 Task: Select the job type as contract.
Action: Mouse moved to (835, 109)
Screenshot: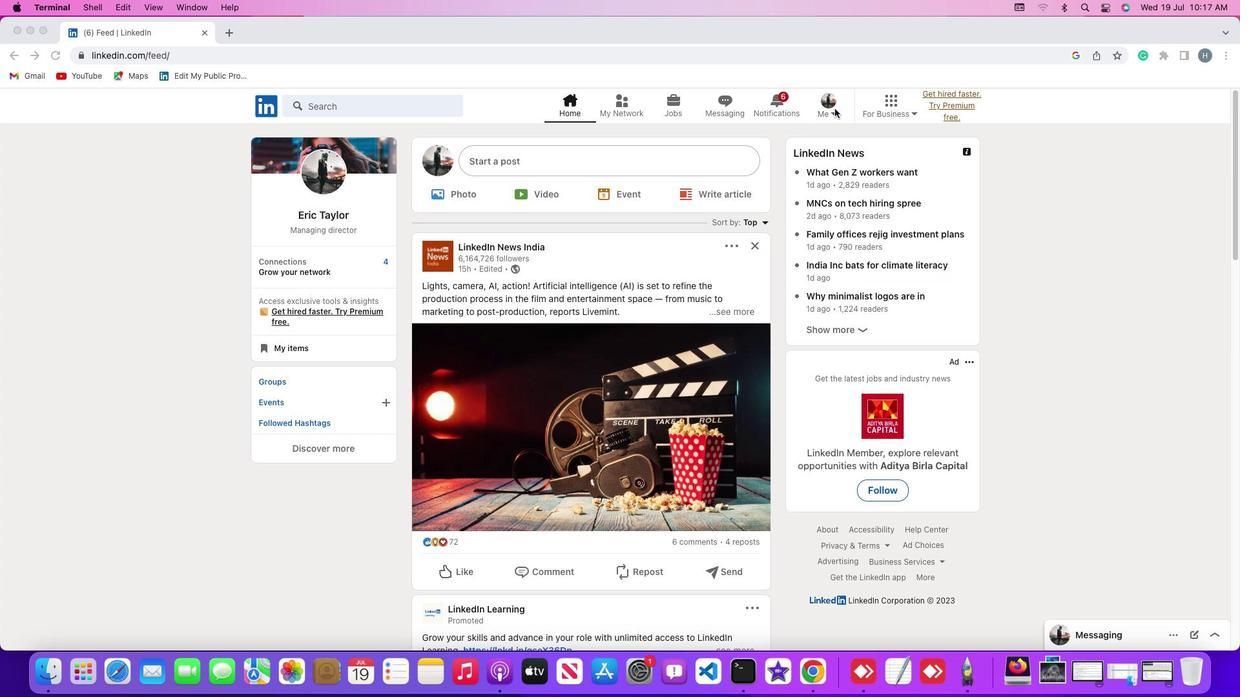 
Action: Mouse pressed left at (835, 109)
Screenshot: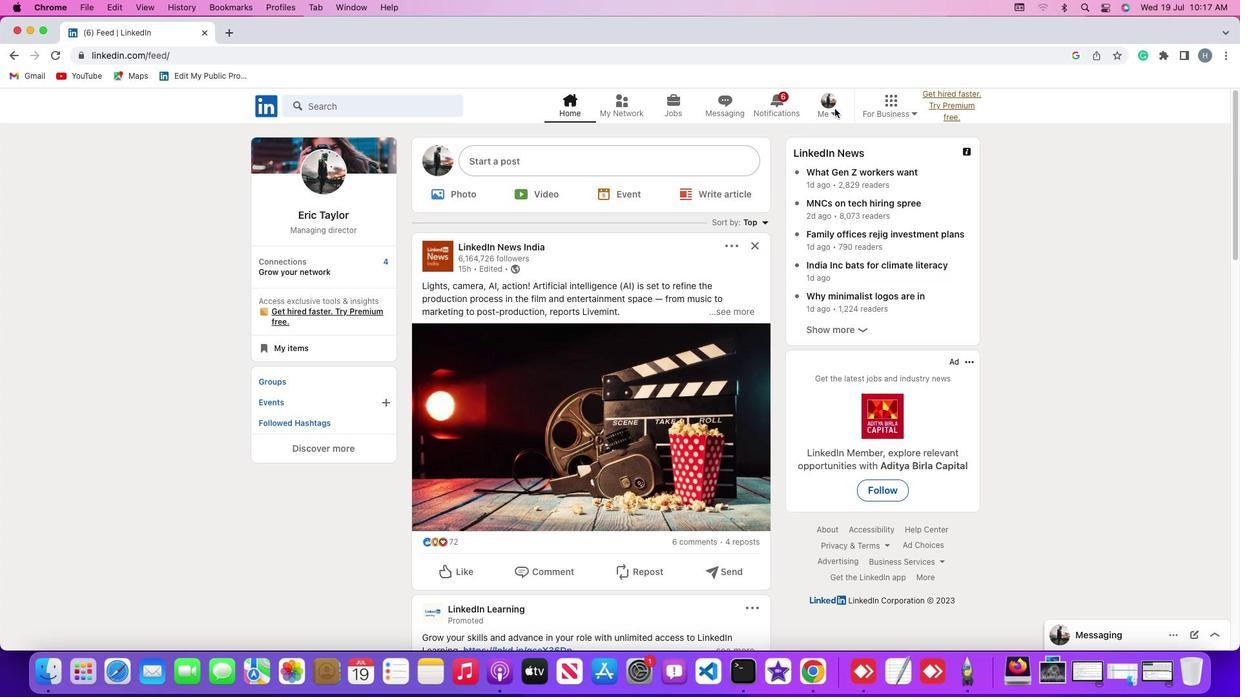 
Action: Mouse moved to (835, 113)
Screenshot: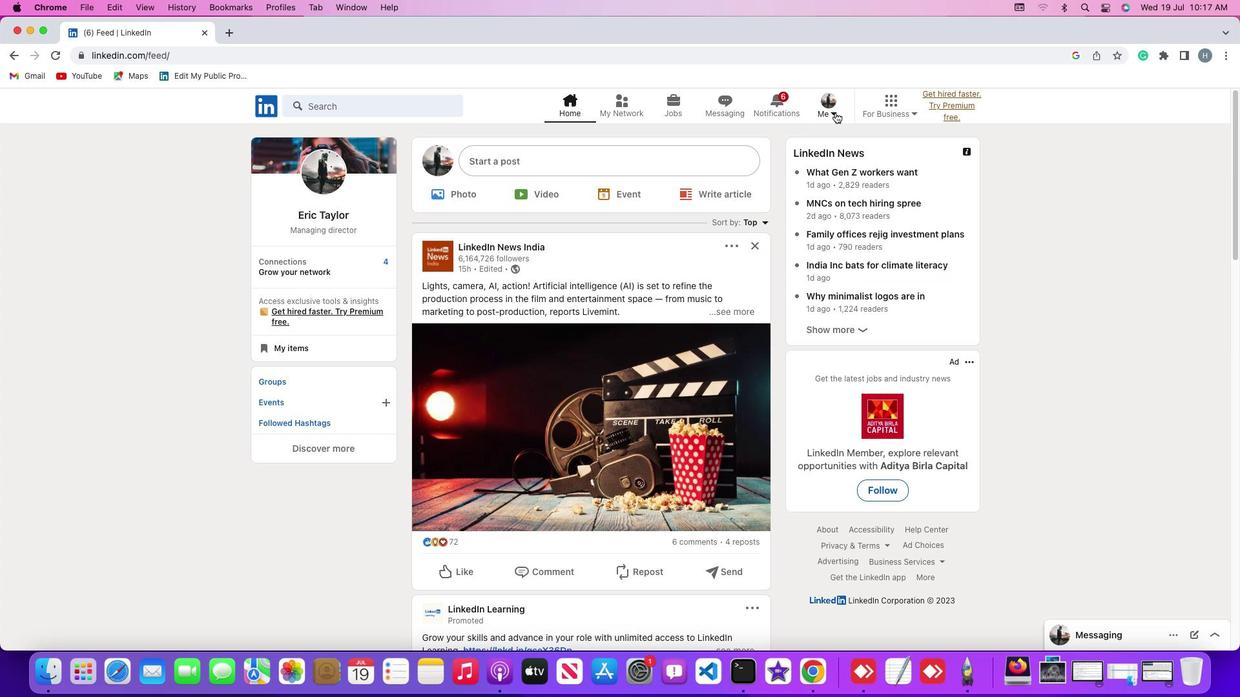 
Action: Mouse pressed left at (835, 113)
Screenshot: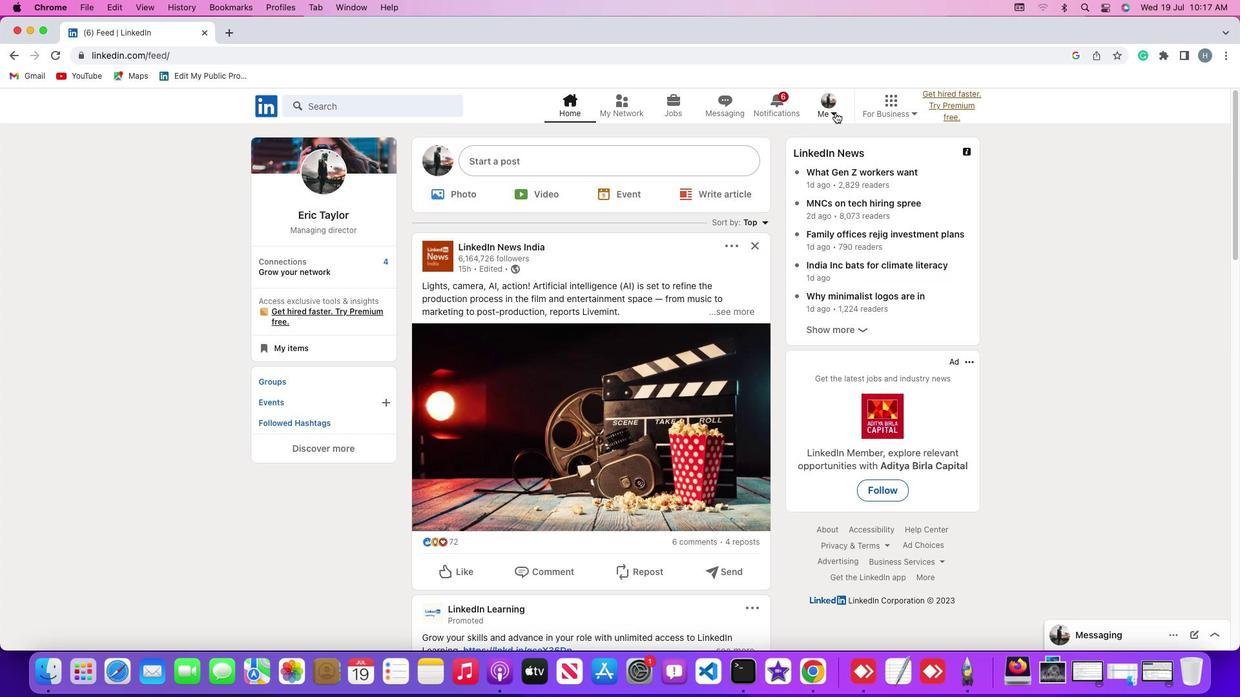 
Action: Mouse moved to (814, 178)
Screenshot: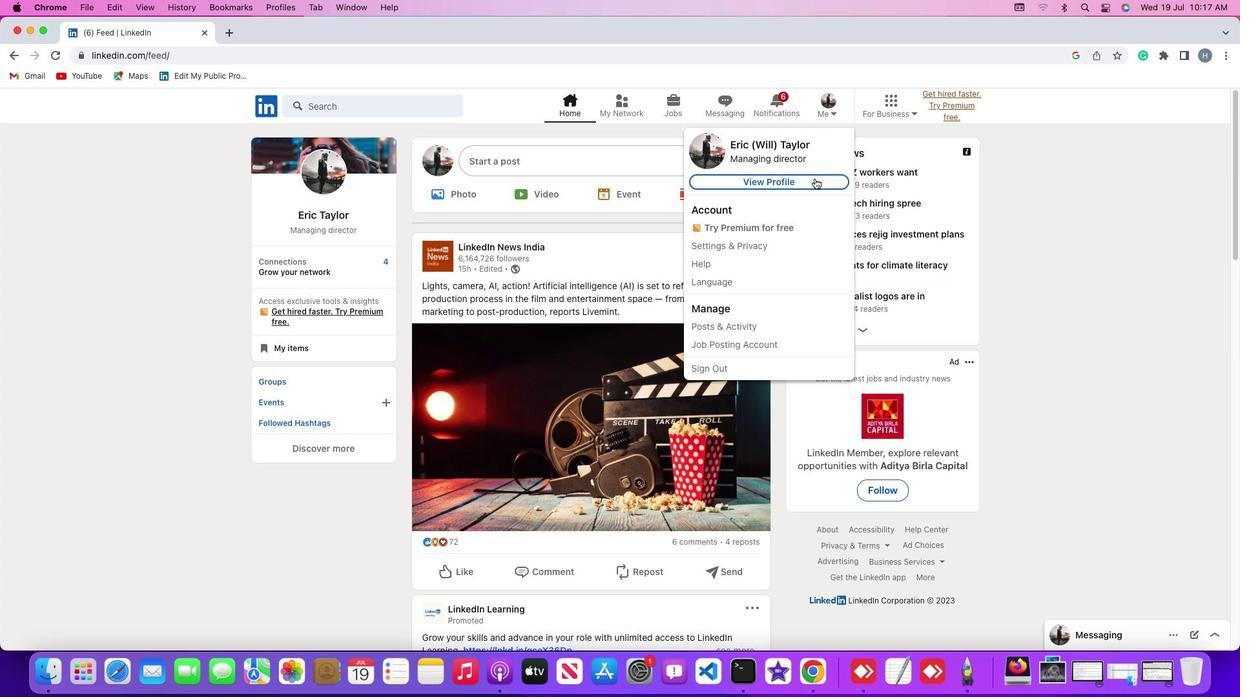 
Action: Mouse pressed left at (814, 178)
Screenshot: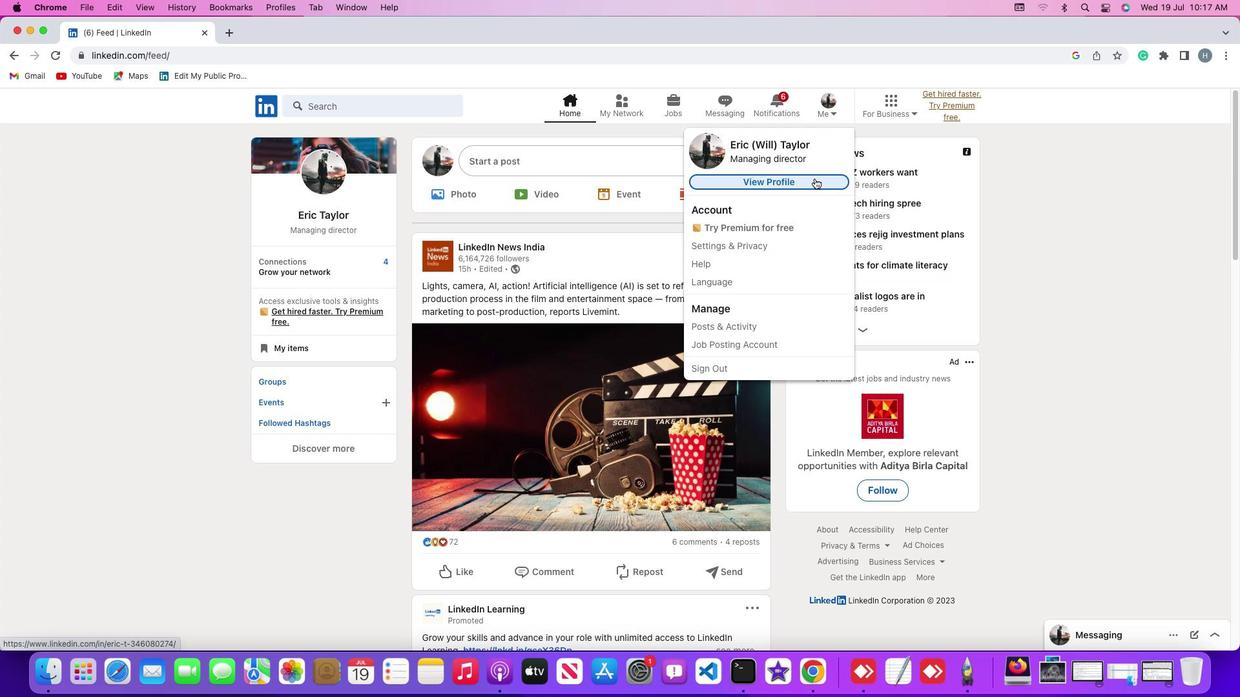 
Action: Mouse moved to (301, 386)
Screenshot: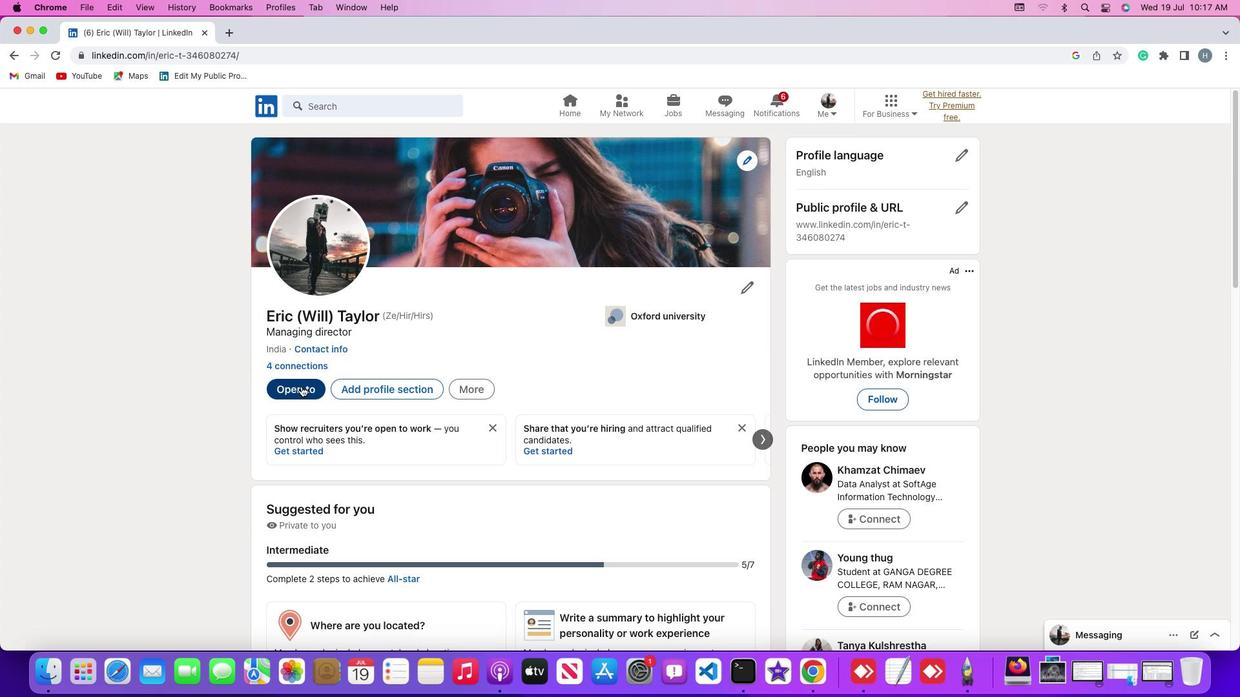 
Action: Mouse pressed left at (301, 386)
Screenshot: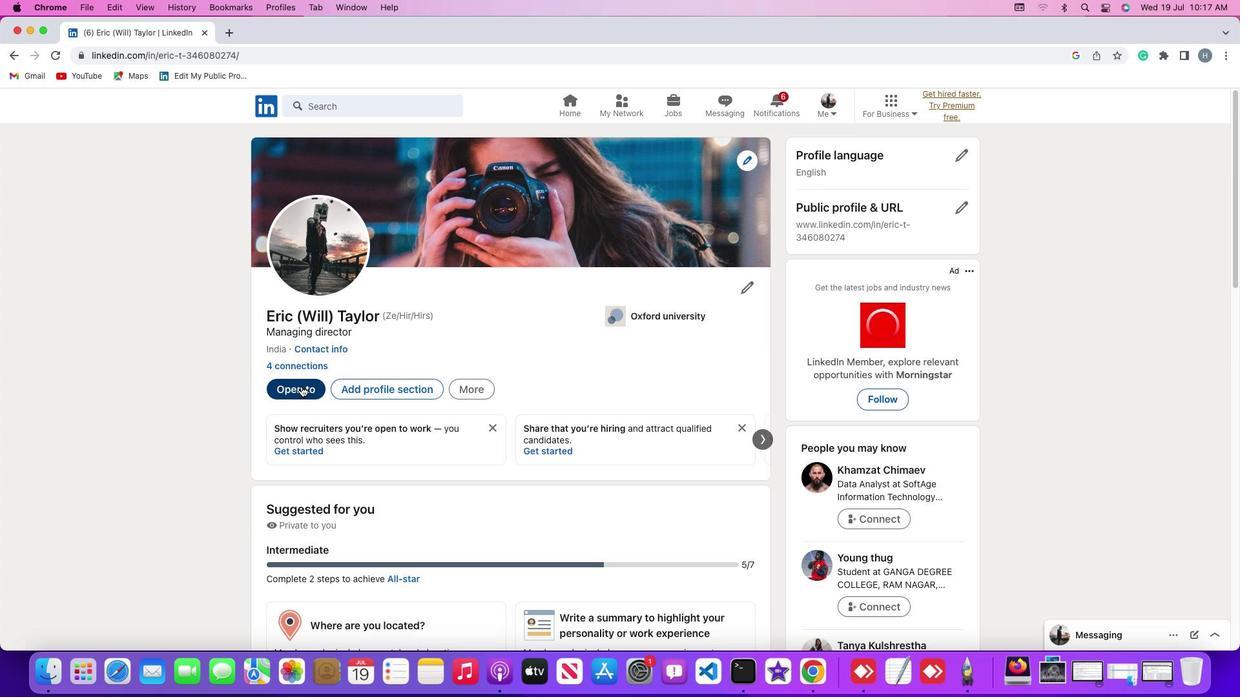 
Action: Mouse moved to (315, 473)
Screenshot: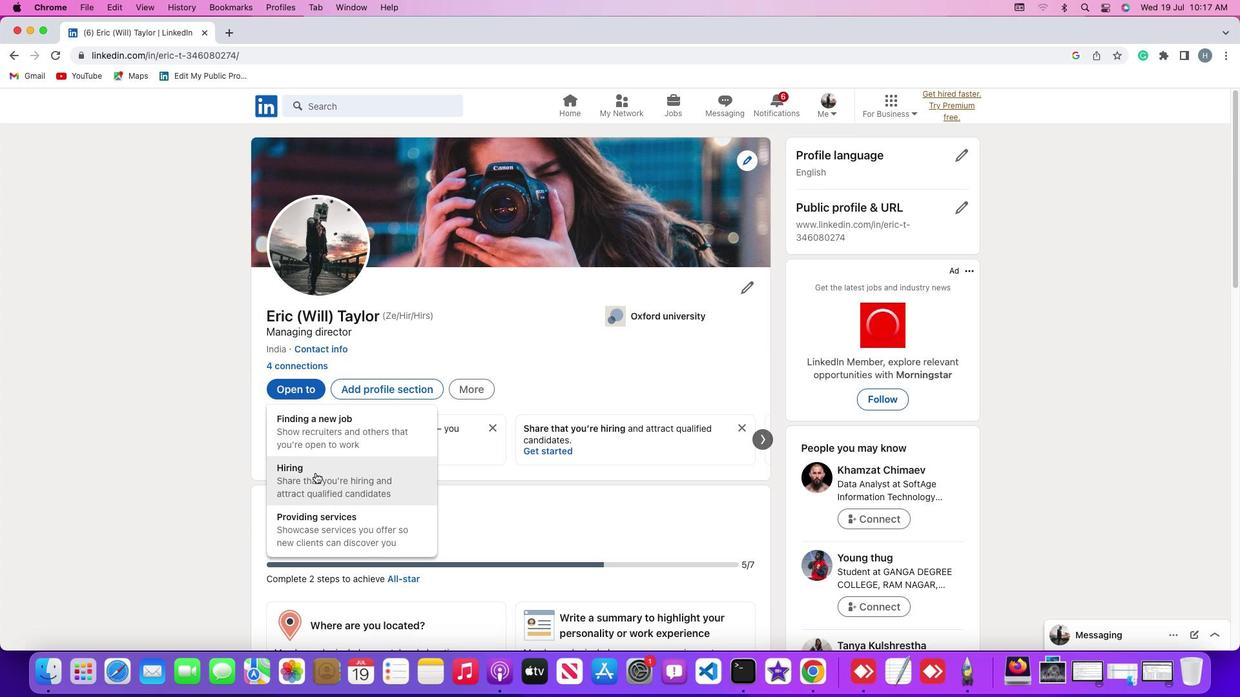 
Action: Mouse pressed left at (315, 473)
Screenshot: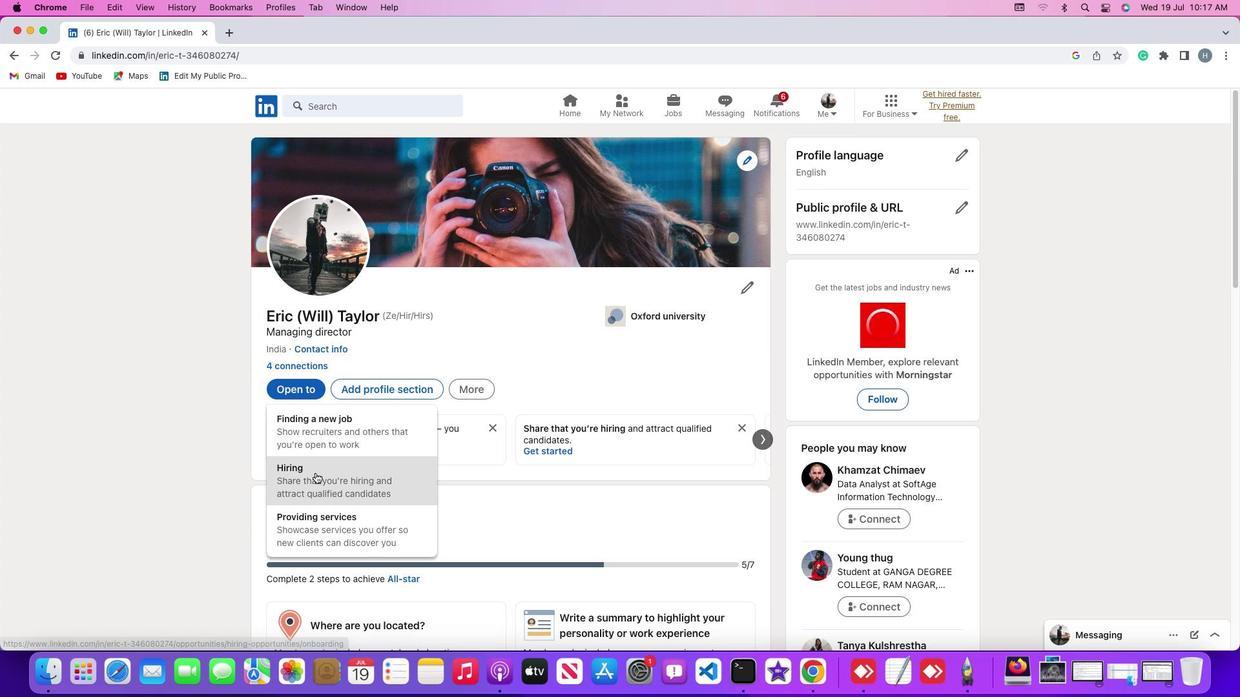 
Action: Mouse moved to (612, 443)
Screenshot: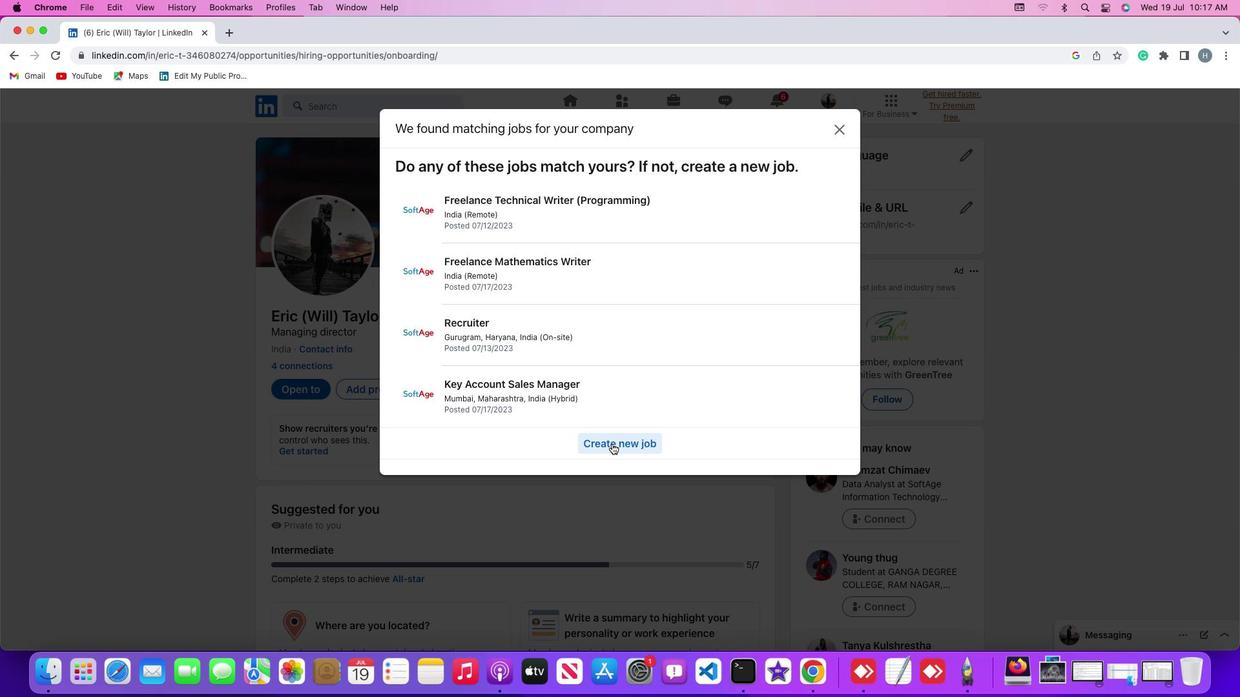 
Action: Mouse pressed left at (612, 443)
Screenshot: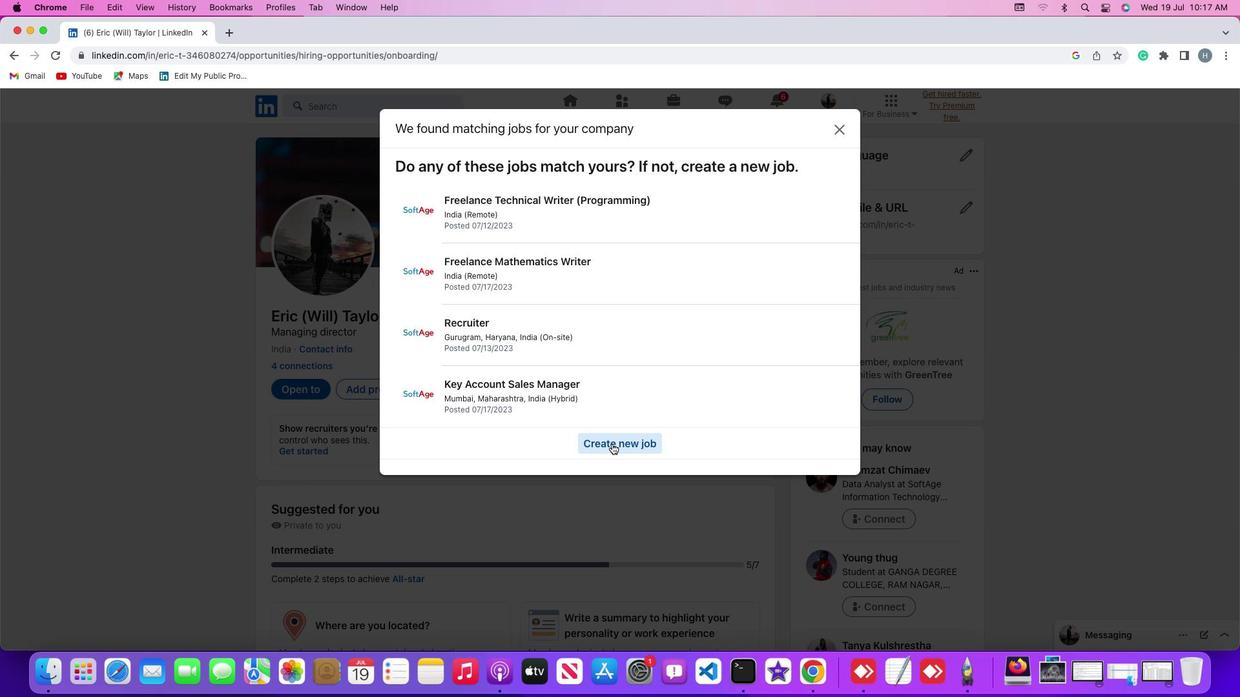 
Action: Mouse moved to (836, 363)
Screenshot: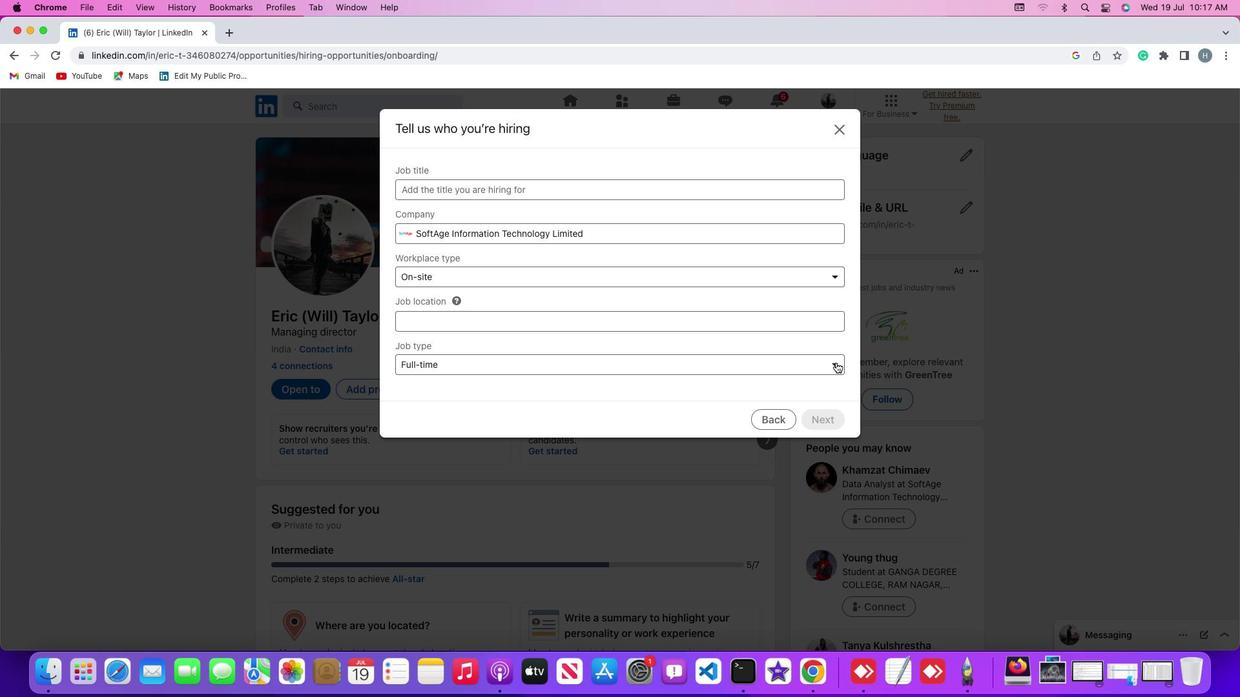 
Action: Mouse pressed left at (836, 363)
Screenshot: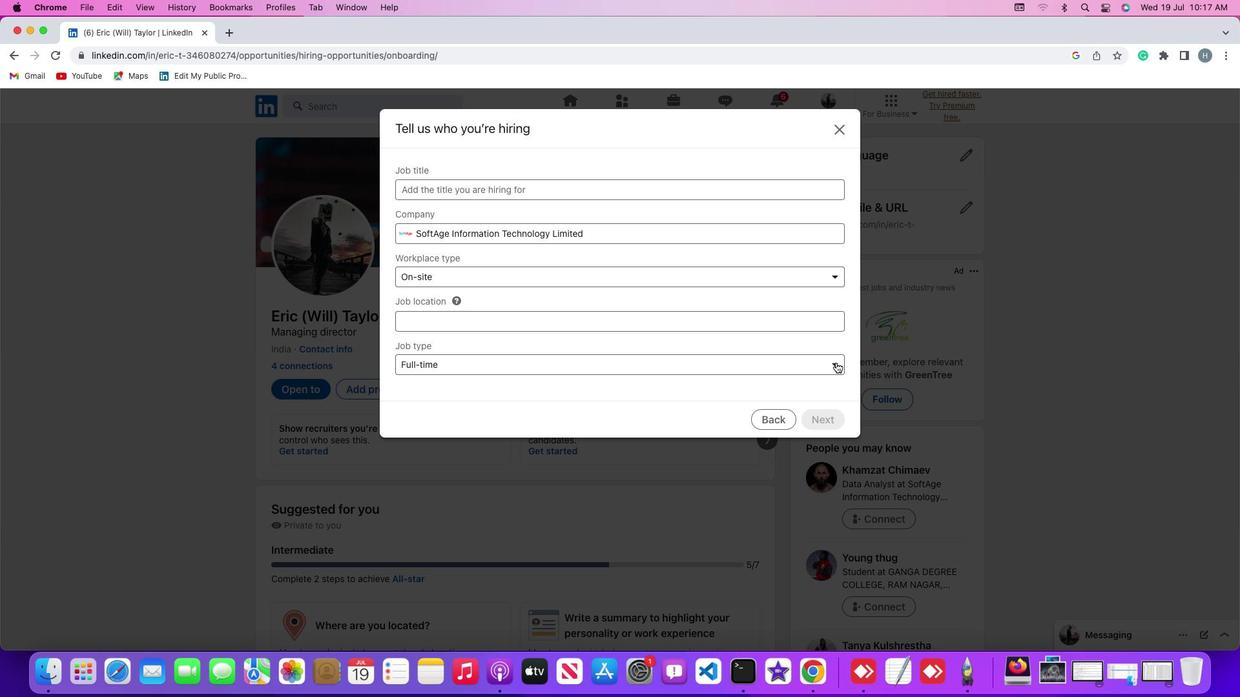 
Action: Mouse moved to (795, 415)
Screenshot: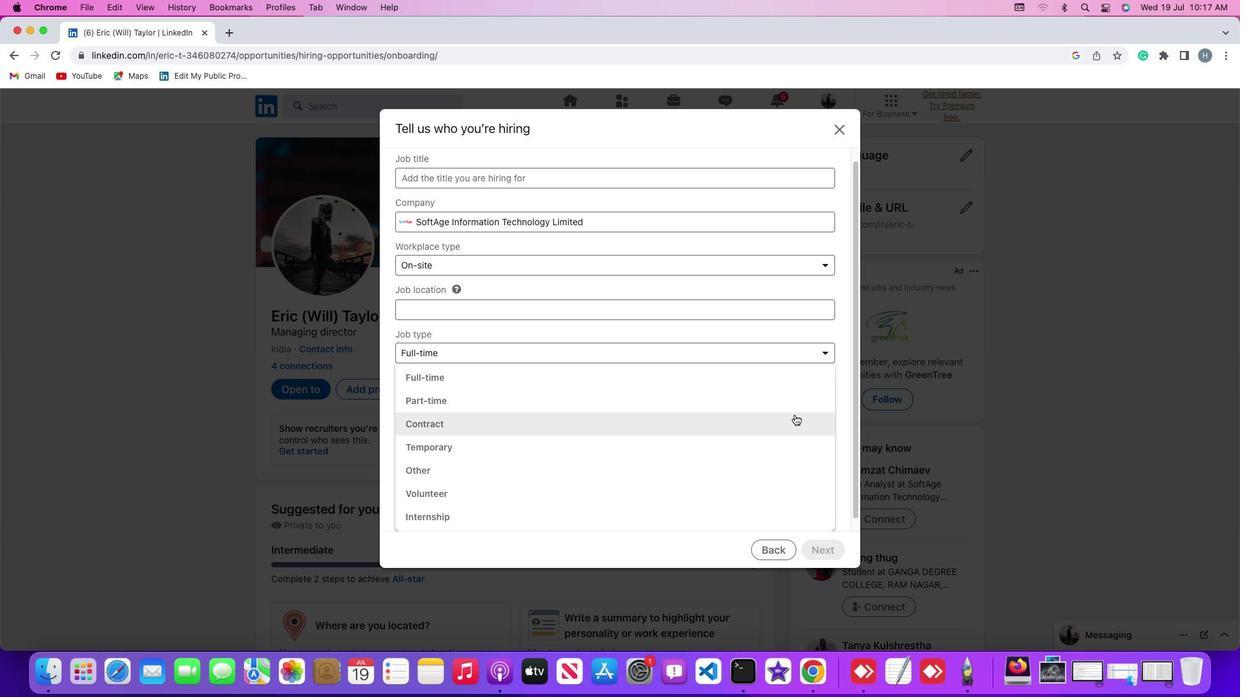 
Action: Mouse pressed left at (795, 415)
Screenshot: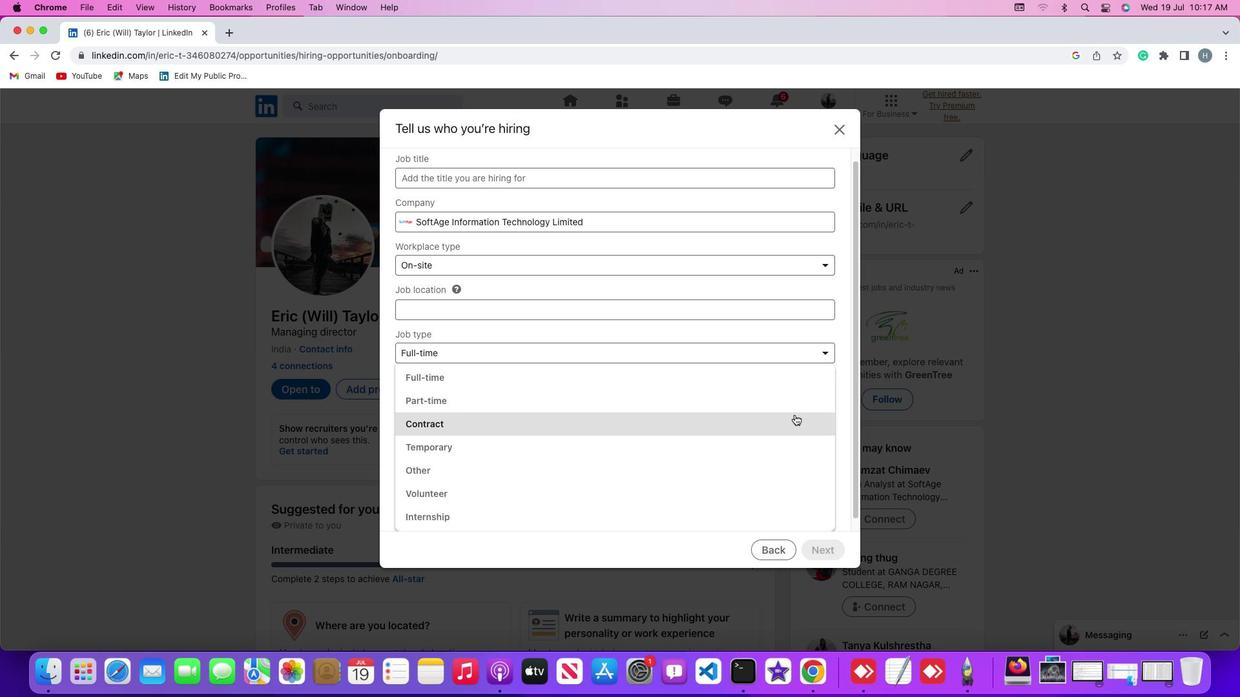 
Action: Mouse moved to (800, 387)
Screenshot: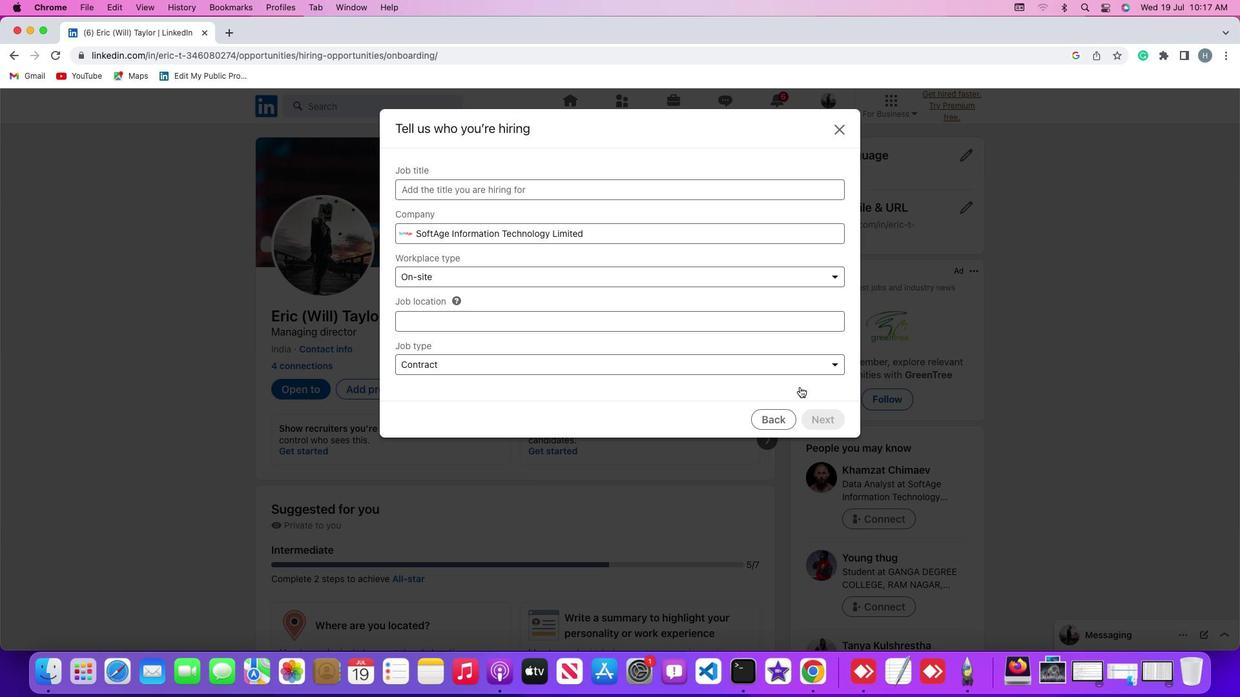 
